 Task: Change "Digital TV Standard" in MPEG transport stream demuxer to "DVB".
Action: Mouse moved to (138, 22)
Screenshot: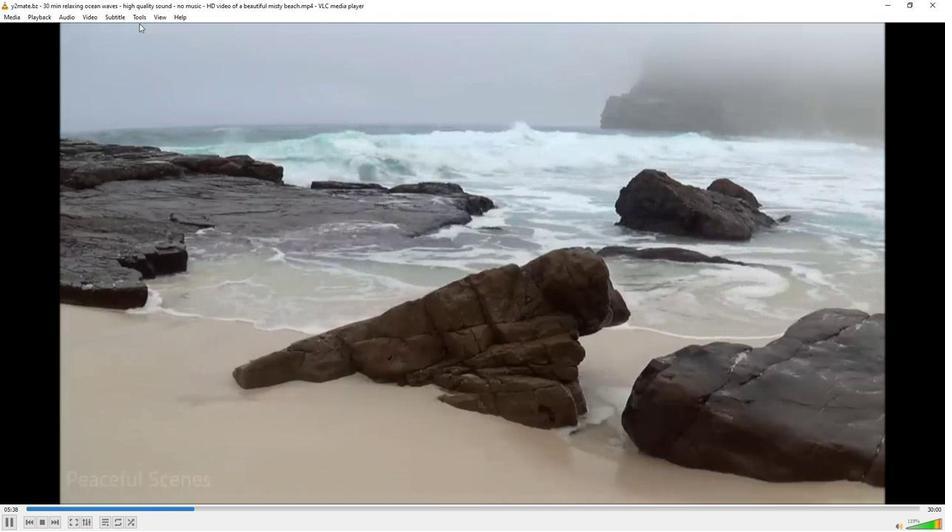 
Action: Mouse pressed left at (138, 22)
Screenshot: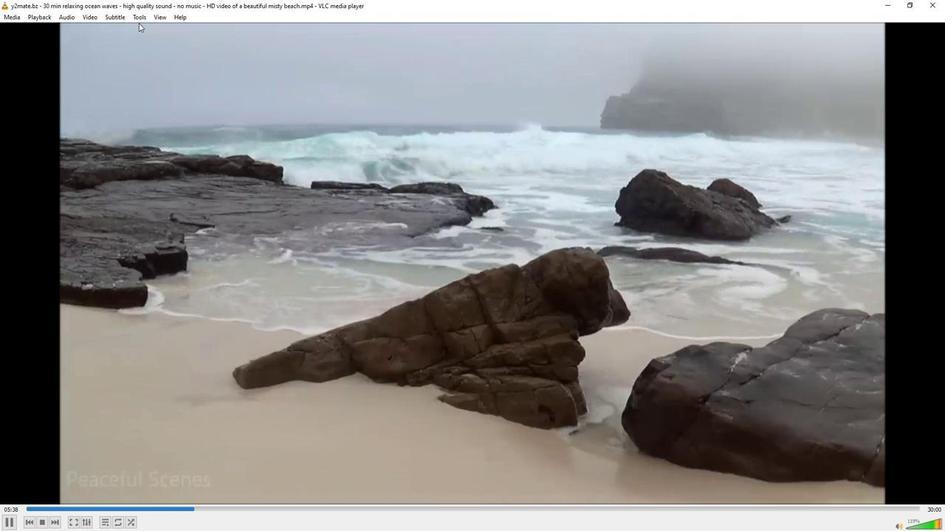 
Action: Mouse moved to (138, 17)
Screenshot: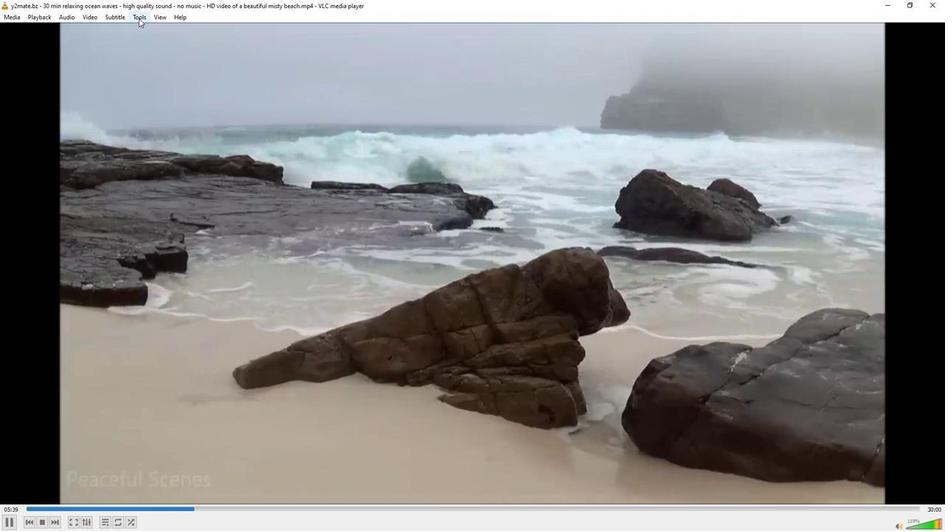 
Action: Mouse pressed left at (138, 17)
Screenshot: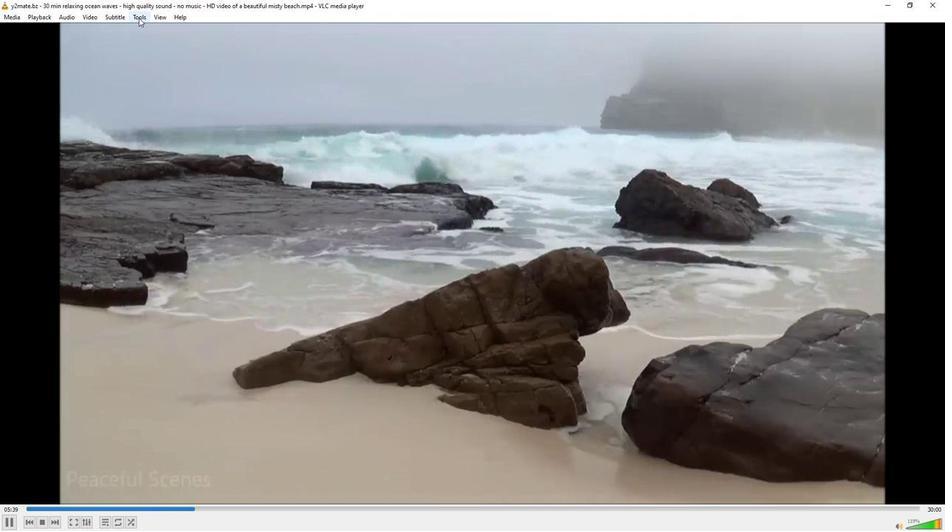 
Action: Mouse moved to (149, 134)
Screenshot: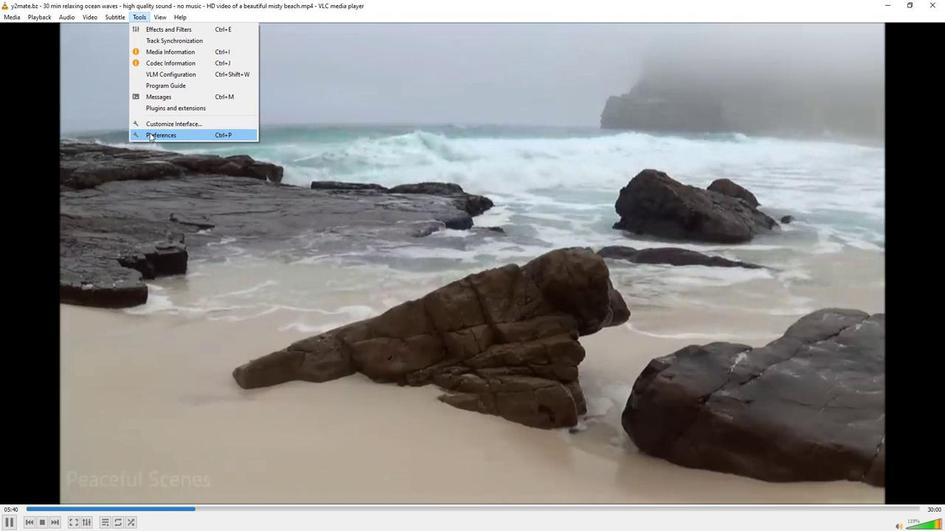 
Action: Mouse pressed left at (149, 134)
Screenshot: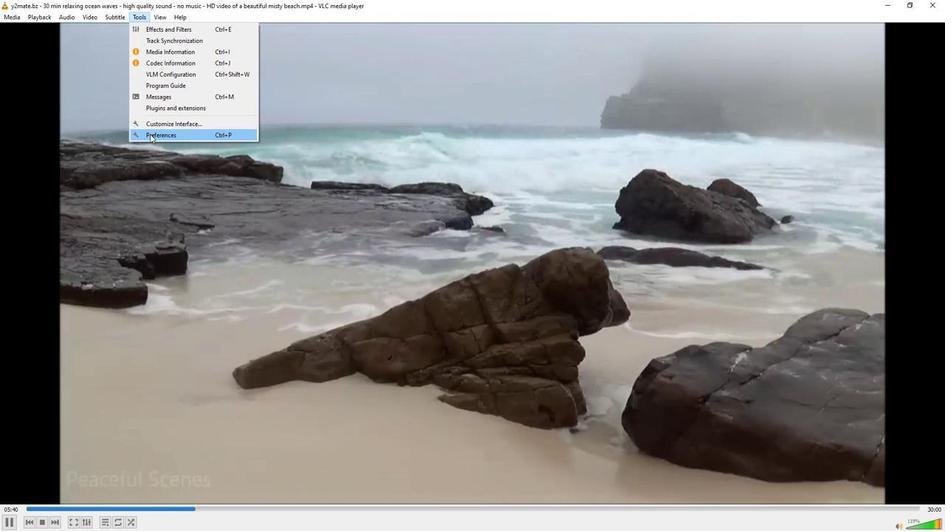 
Action: Mouse moved to (256, 409)
Screenshot: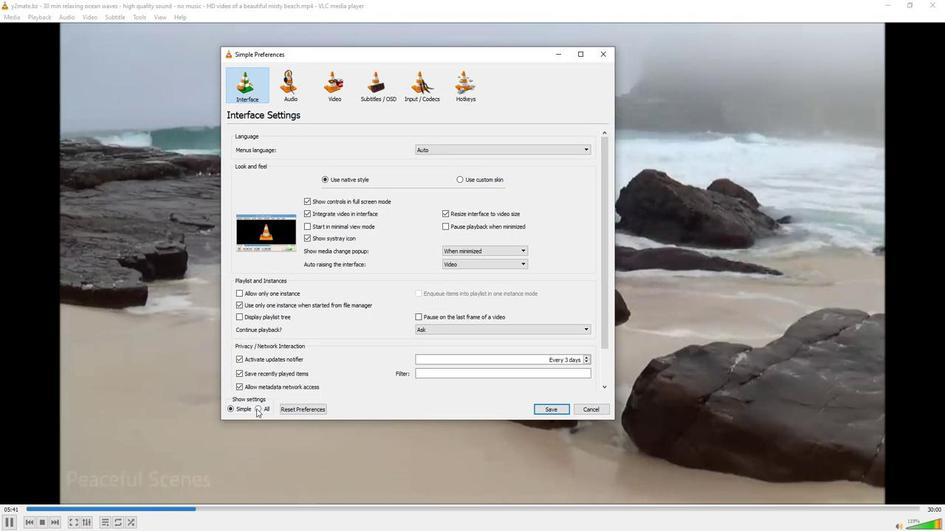 
Action: Mouse pressed left at (256, 409)
Screenshot: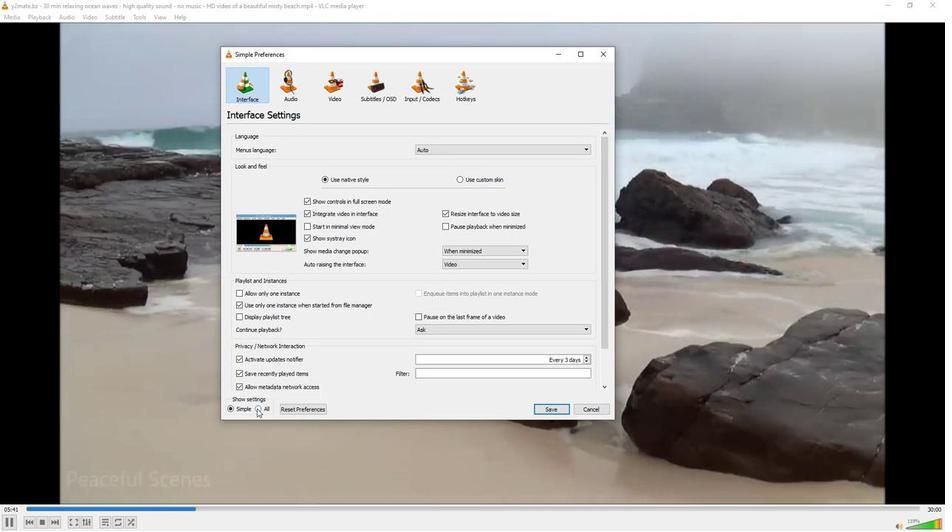 
Action: Mouse moved to (242, 268)
Screenshot: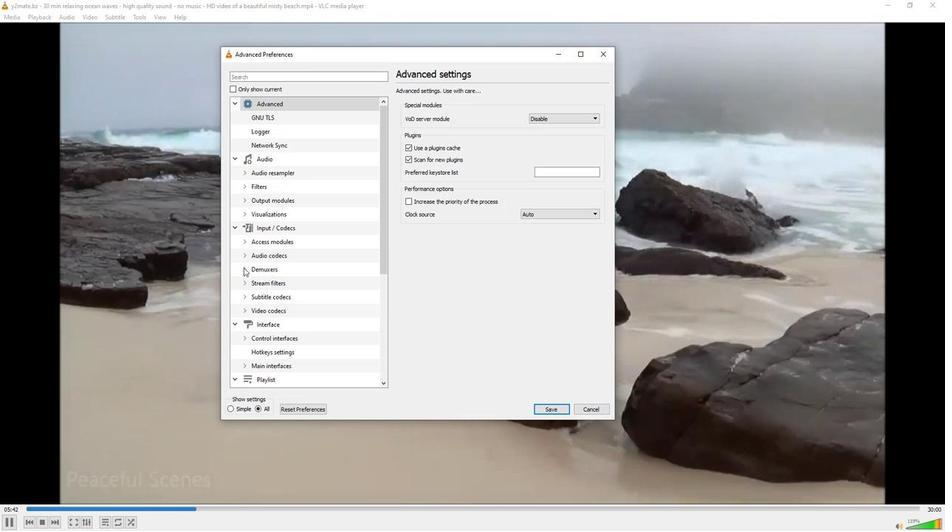 
Action: Mouse pressed left at (242, 268)
Screenshot: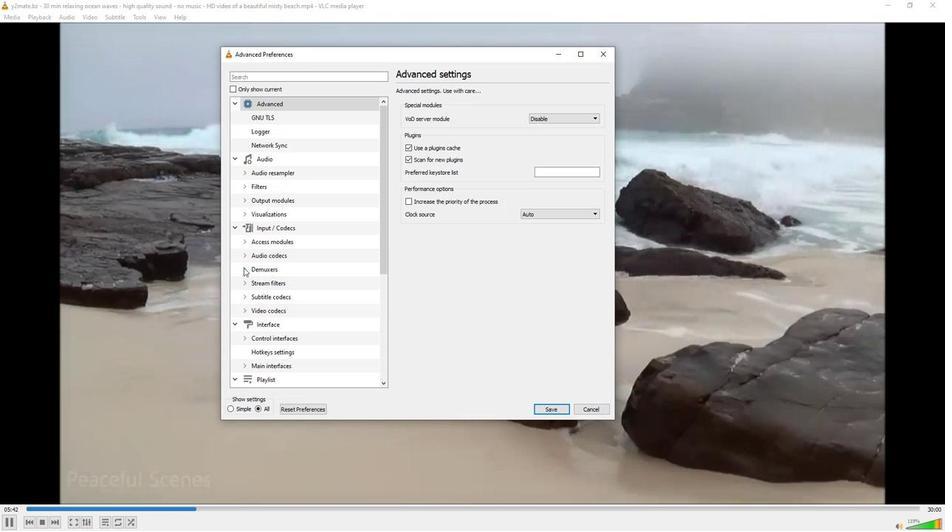 
Action: Mouse moved to (272, 333)
Screenshot: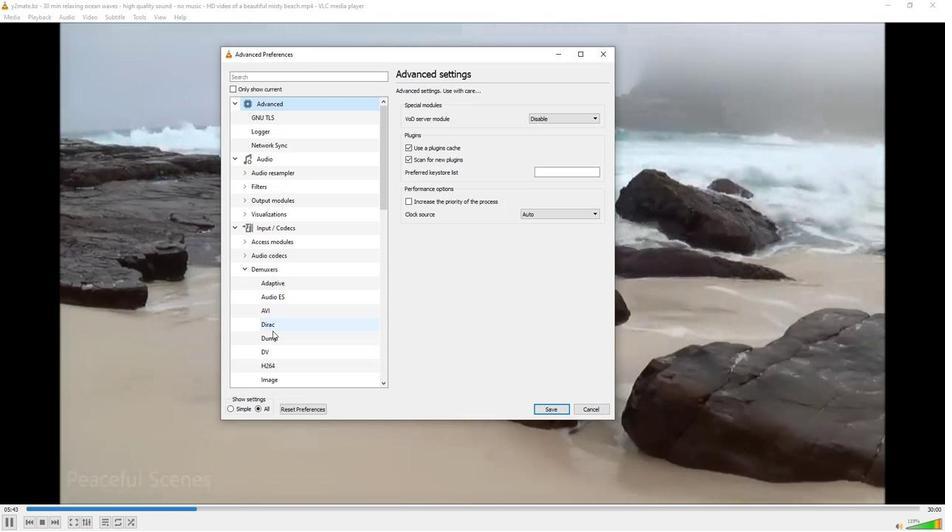 
Action: Mouse scrolled (272, 332) with delta (0, 0)
Screenshot: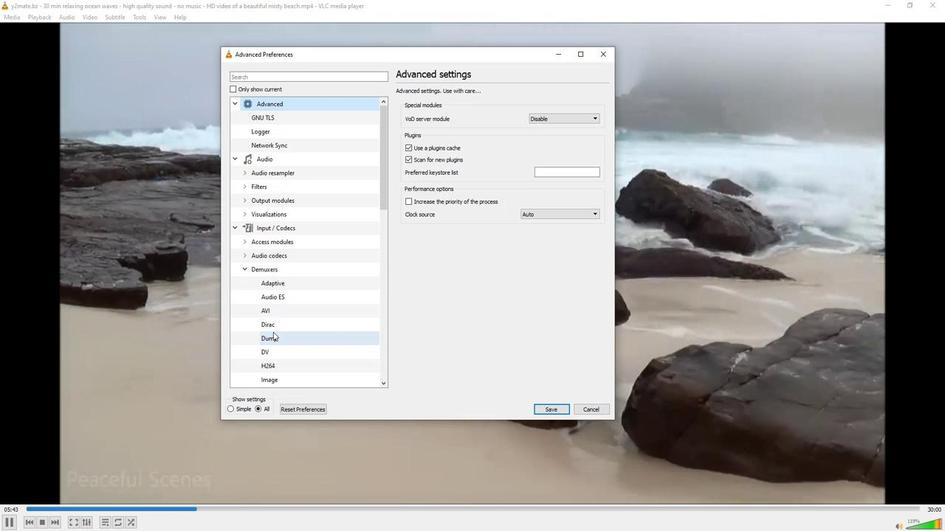
Action: Mouse moved to (272, 333)
Screenshot: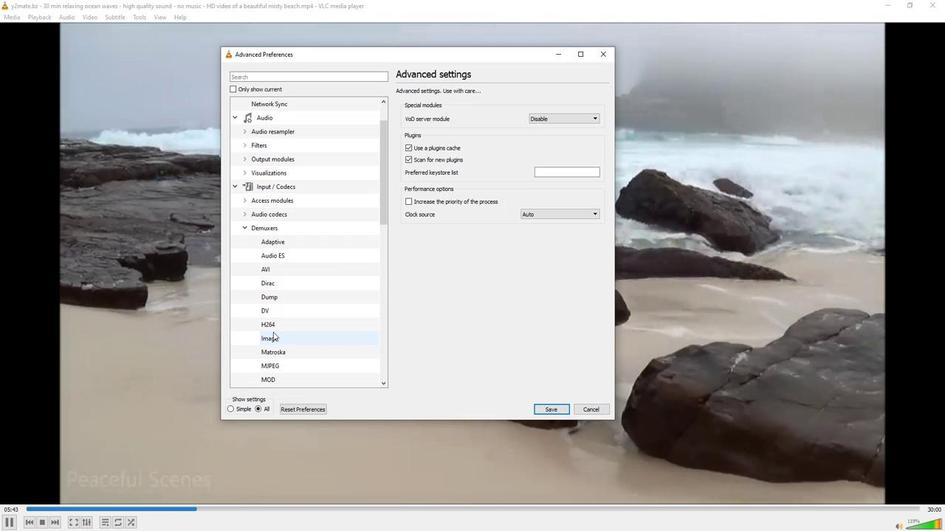 
Action: Mouse scrolled (272, 332) with delta (0, 0)
Screenshot: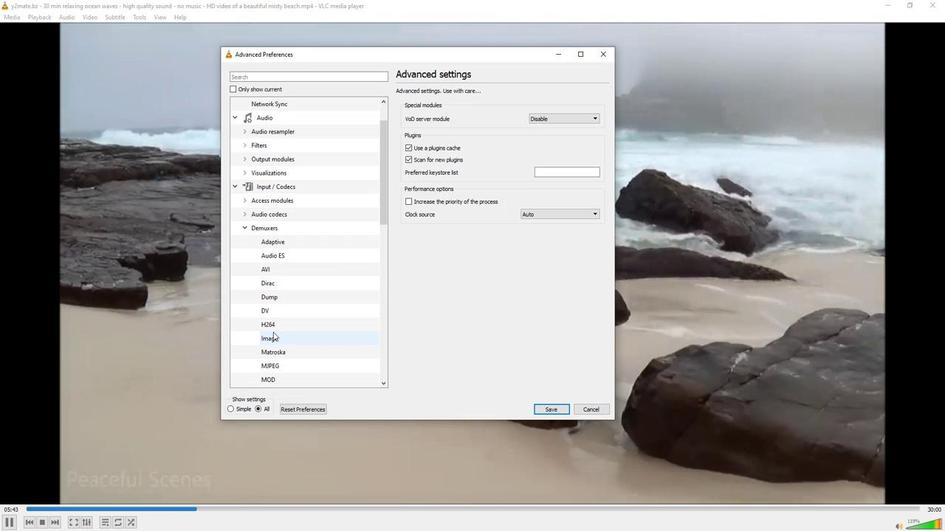 
Action: Mouse moved to (283, 364)
Screenshot: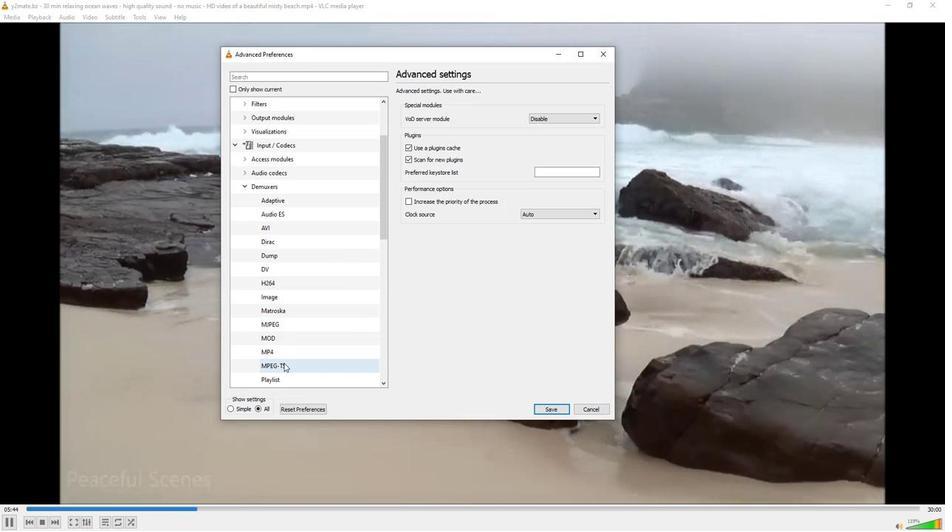 
Action: Mouse pressed left at (283, 364)
Screenshot: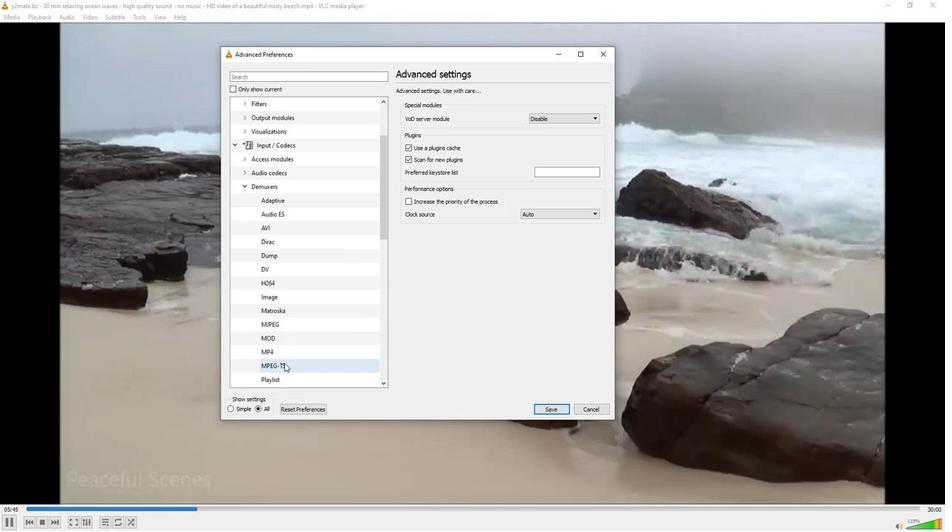 
Action: Mouse moved to (573, 106)
Screenshot: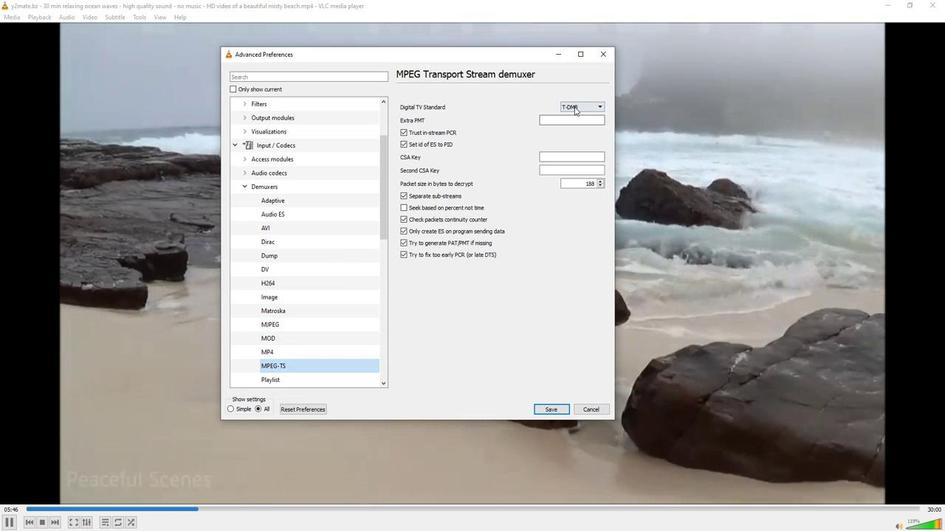 
Action: Mouse pressed left at (573, 106)
Screenshot: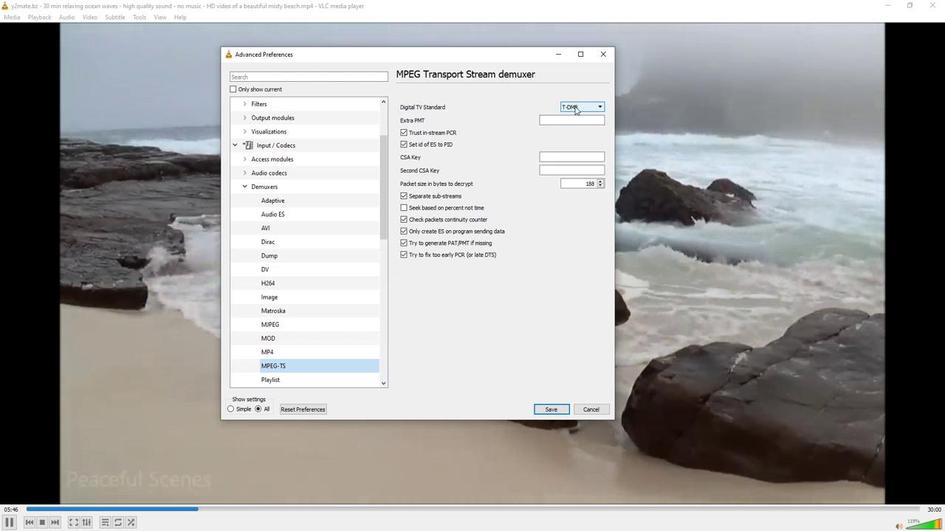 
Action: Mouse moved to (572, 126)
Screenshot: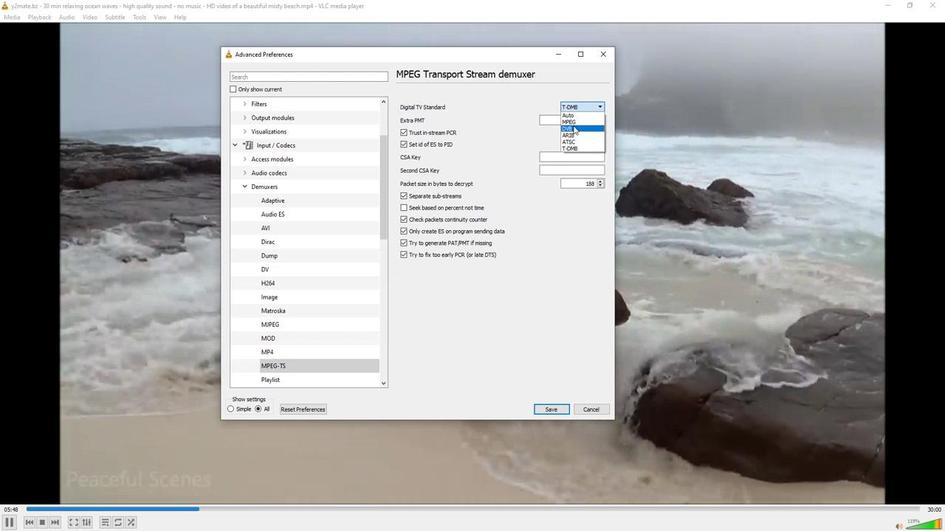 
Action: Mouse pressed left at (572, 126)
Screenshot: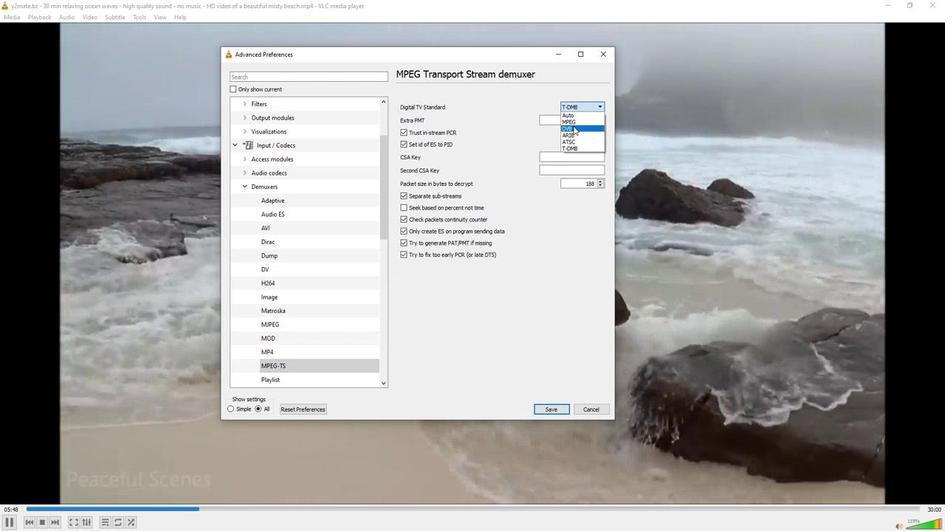 
Action: Mouse moved to (527, 177)
Screenshot: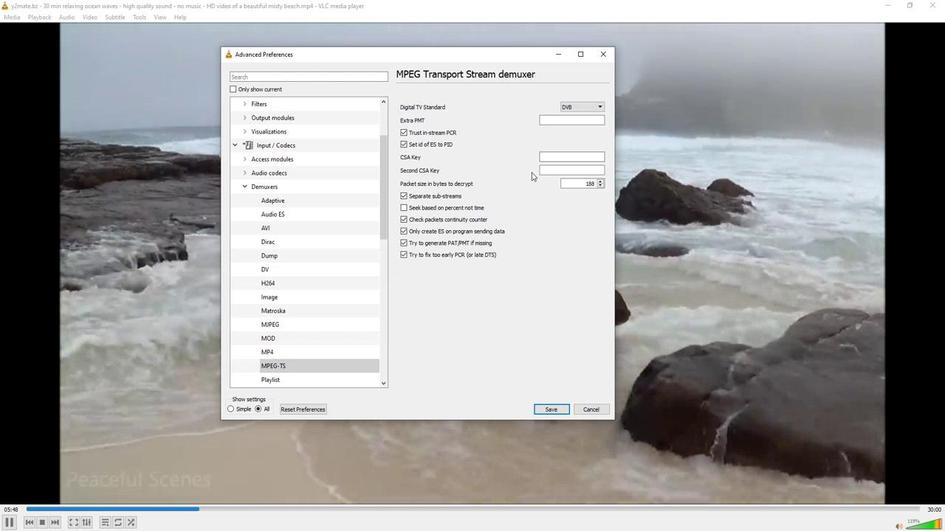 
